 Task: In invitations to connect turn off email notifications.
Action: Mouse moved to (615, 65)
Screenshot: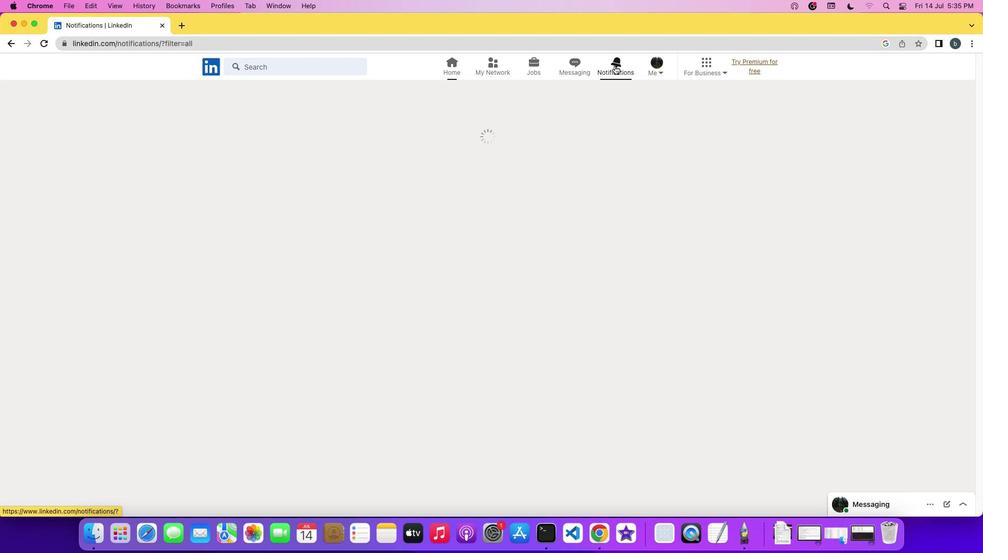 
Action: Mouse pressed left at (615, 65)
Screenshot: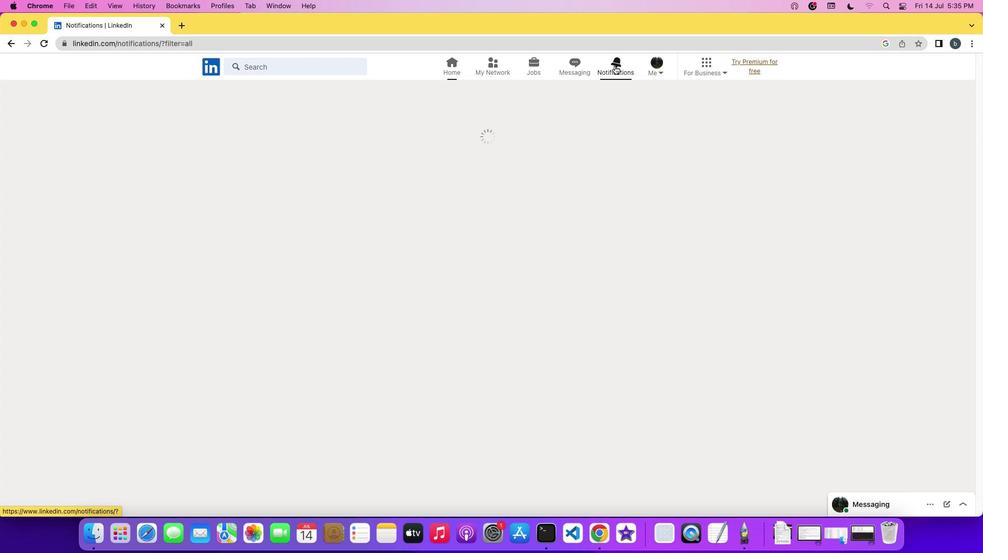 
Action: Mouse pressed left at (615, 65)
Screenshot: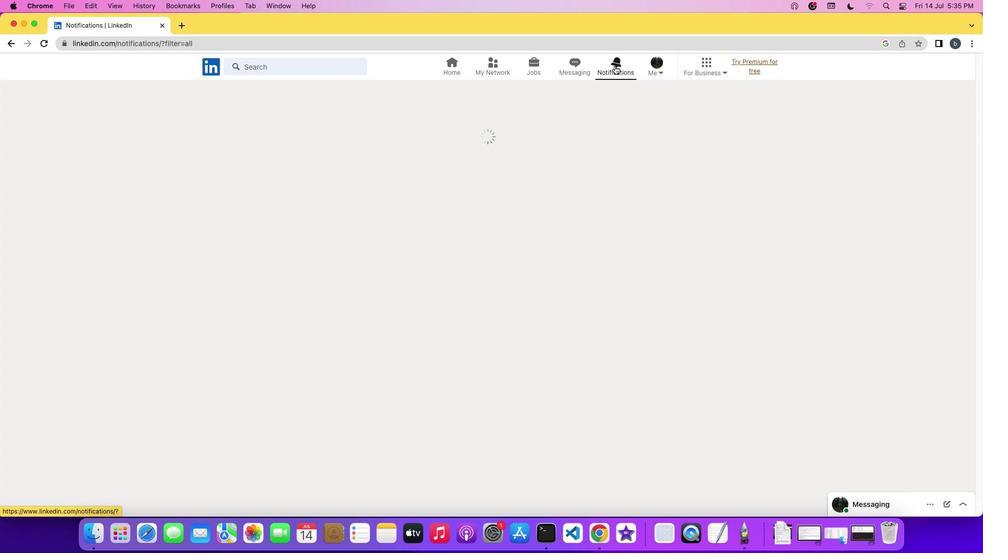 
Action: Mouse moved to (225, 134)
Screenshot: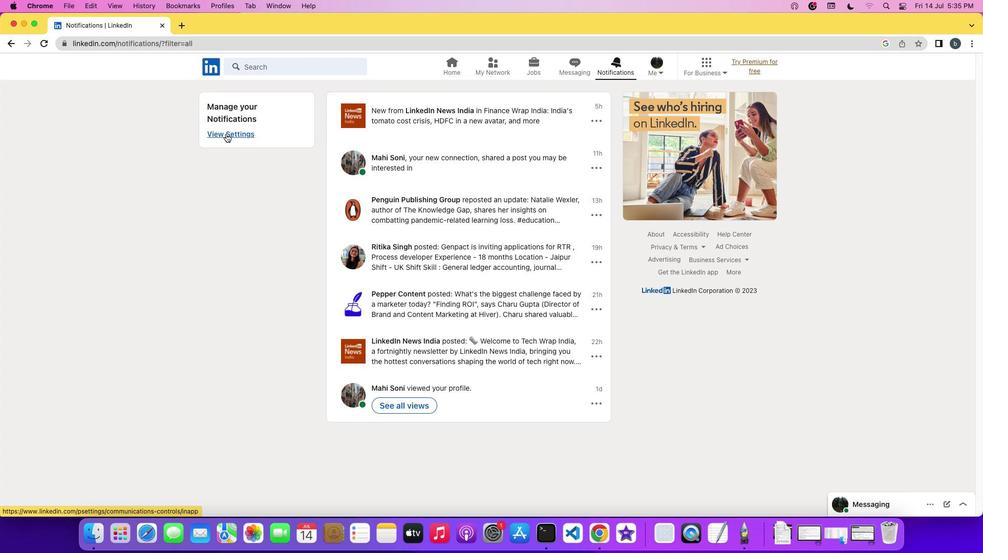 
Action: Mouse pressed left at (225, 134)
Screenshot: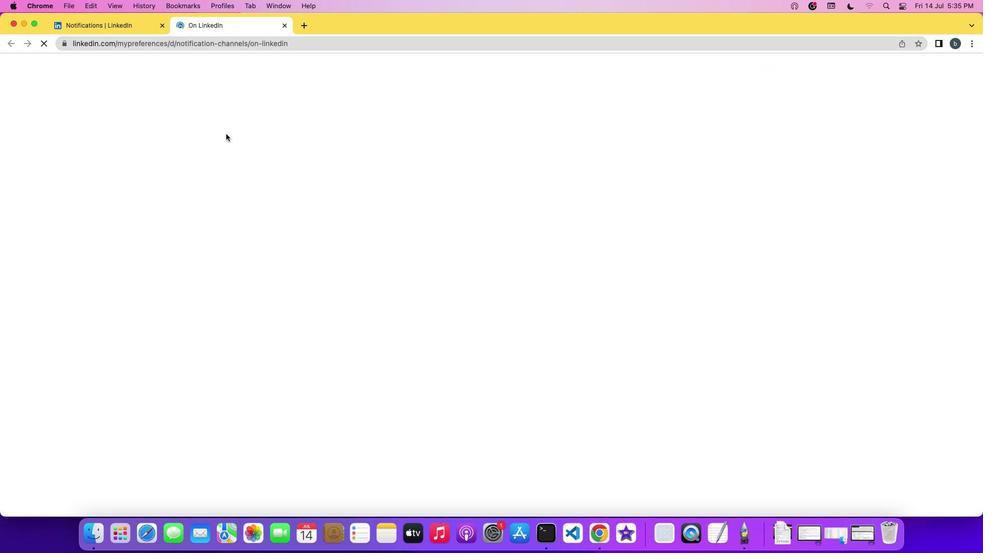 
Action: Mouse moved to (516, 175)
Screenshot: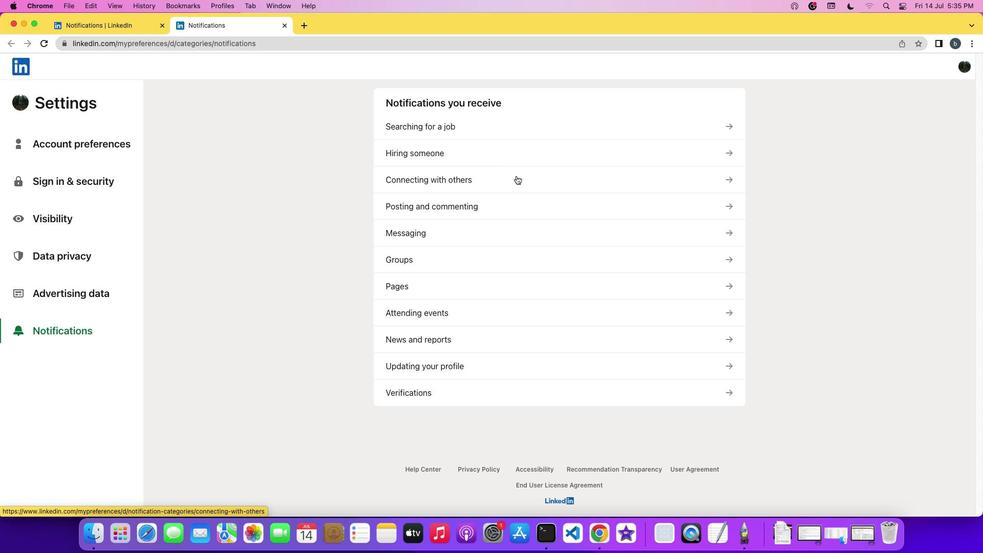 
Action: Mouse pressed left at (516, 175)
Screenshot: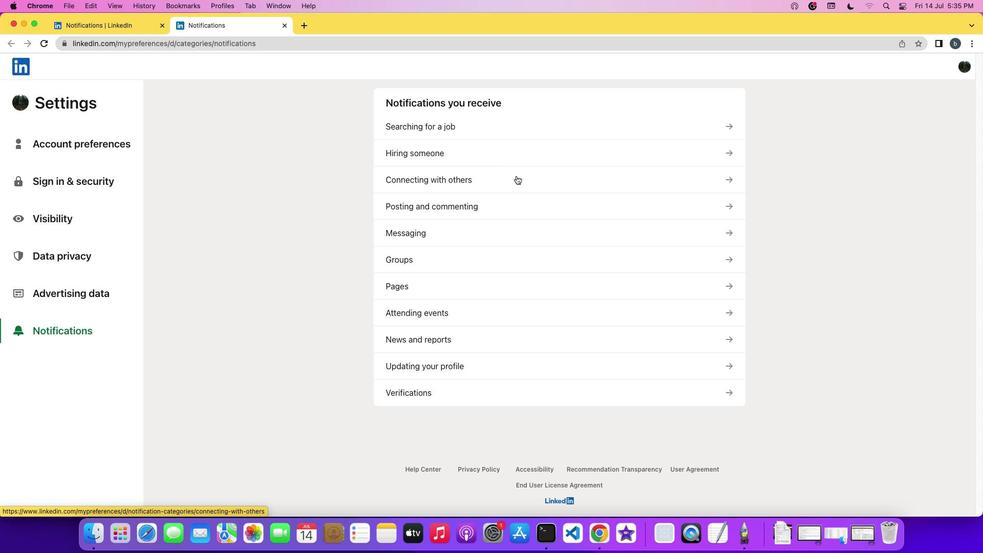 
Action: Mouse moved to (528, 174)
Screenshot: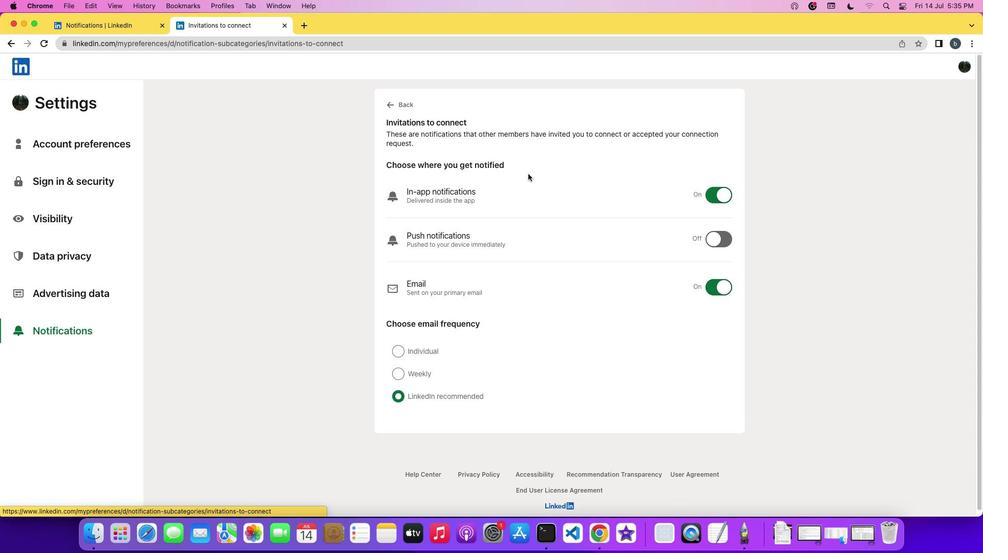 
Action: Mouse pressed left at (528, 174)
Screenshot: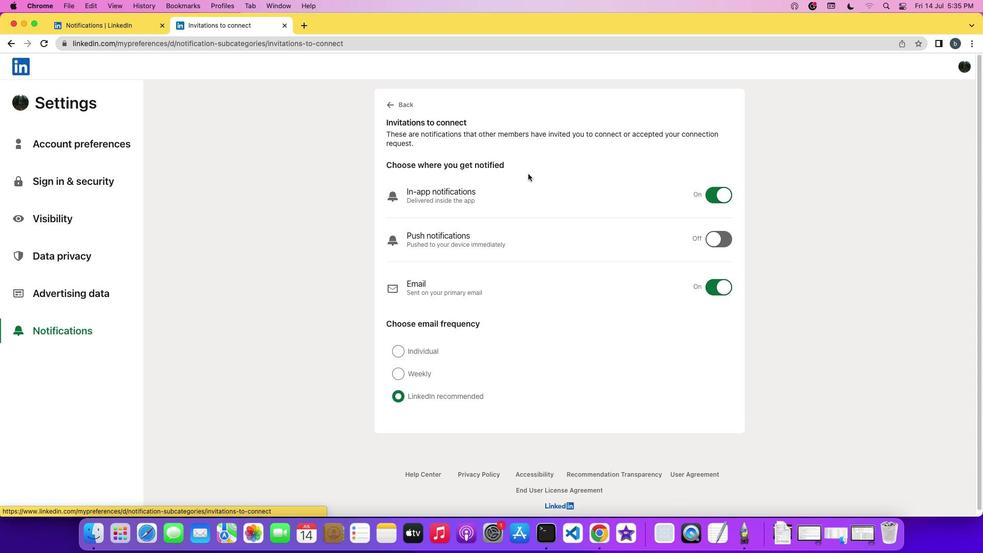 
Action: Mouse moved to (724, 289)
Screenshot: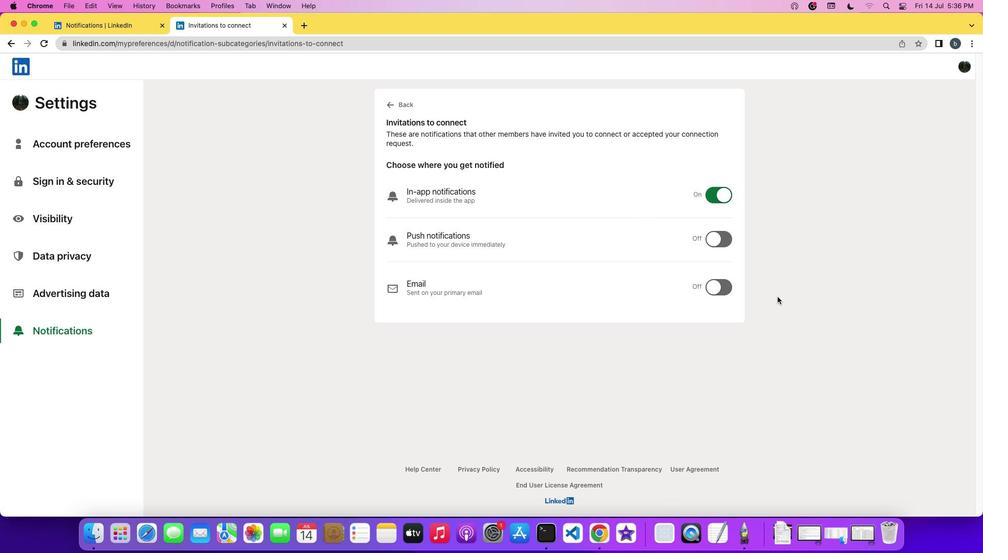 
Action: Mouse pressed left at (724, 289)
Screenshot: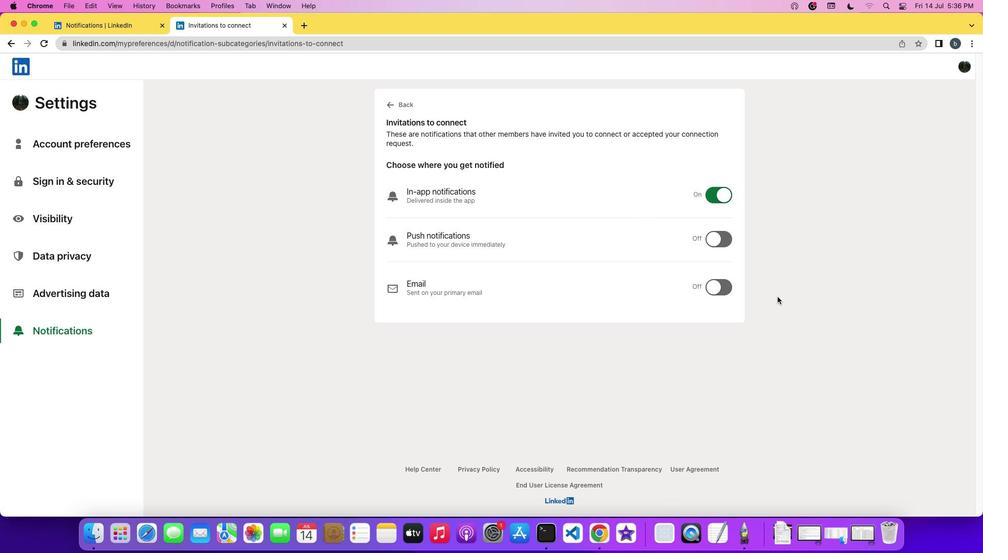 
Action: Mouse moved to (777, 296)
Screenshot: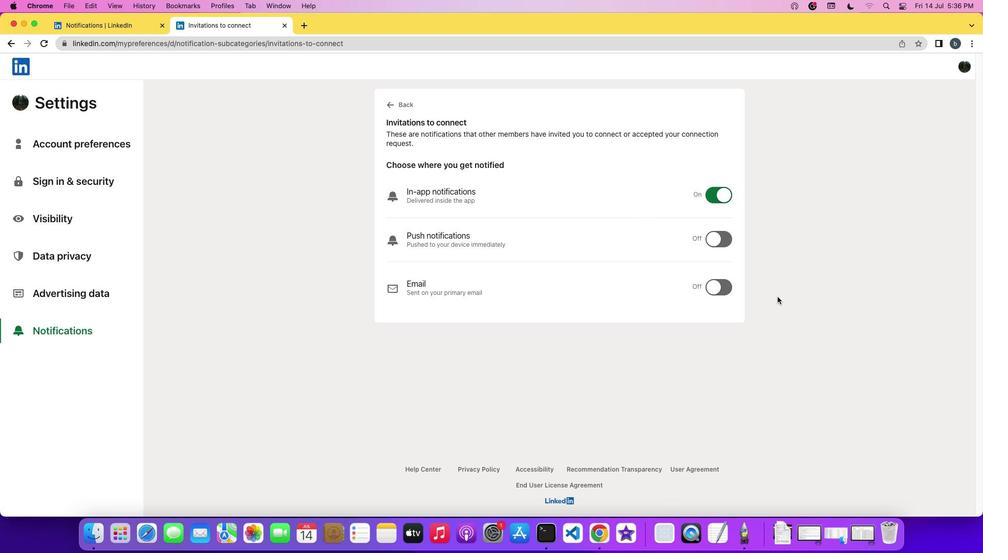 
